 Task: Make in the project AgileLounge an epic 'Internet of Things (IoT) implementation'. Create in the project AgileLounge an epic 'Digital transformation'. Add in the project AgileLounge an epic 'Agile process optimization'
Action: Mouse moved to (206, 60)
Screenshot: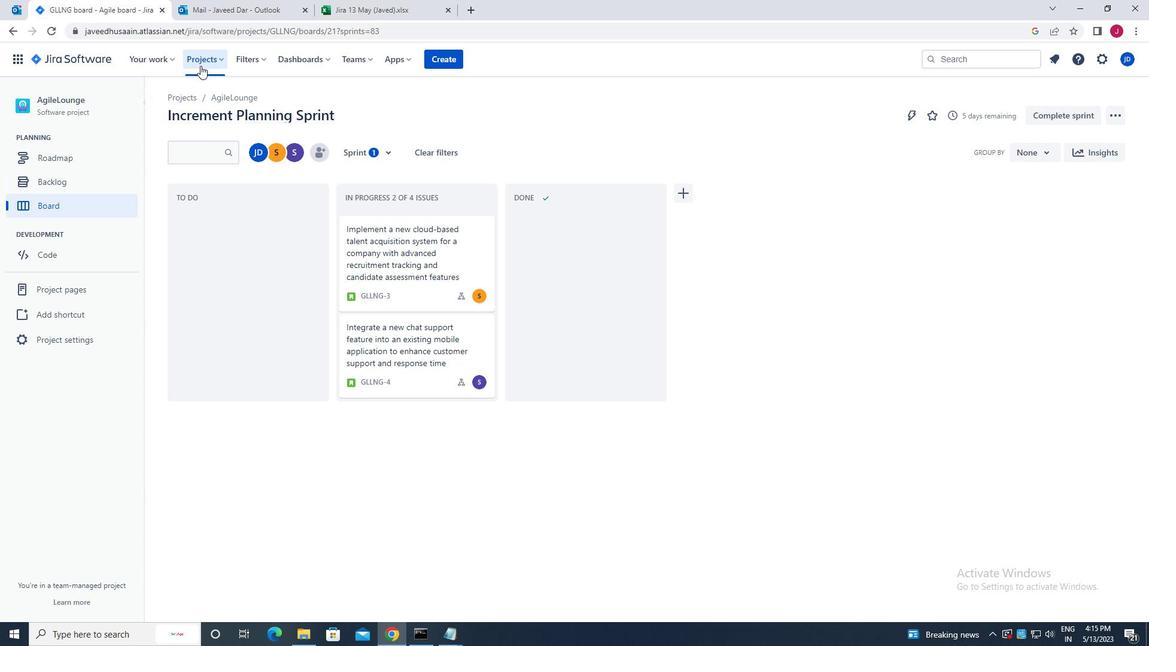 
Action: Mouse pressed left at (206, 60)
Screenshot: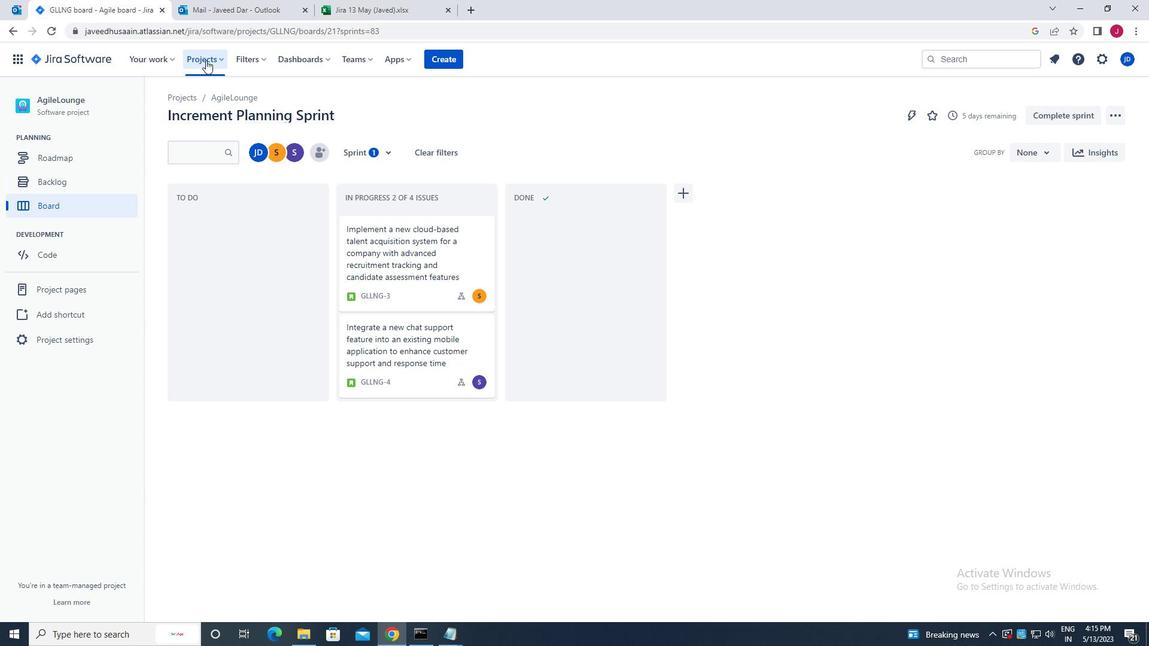
Action: Mouse moved to (261, 106)
Screenshot: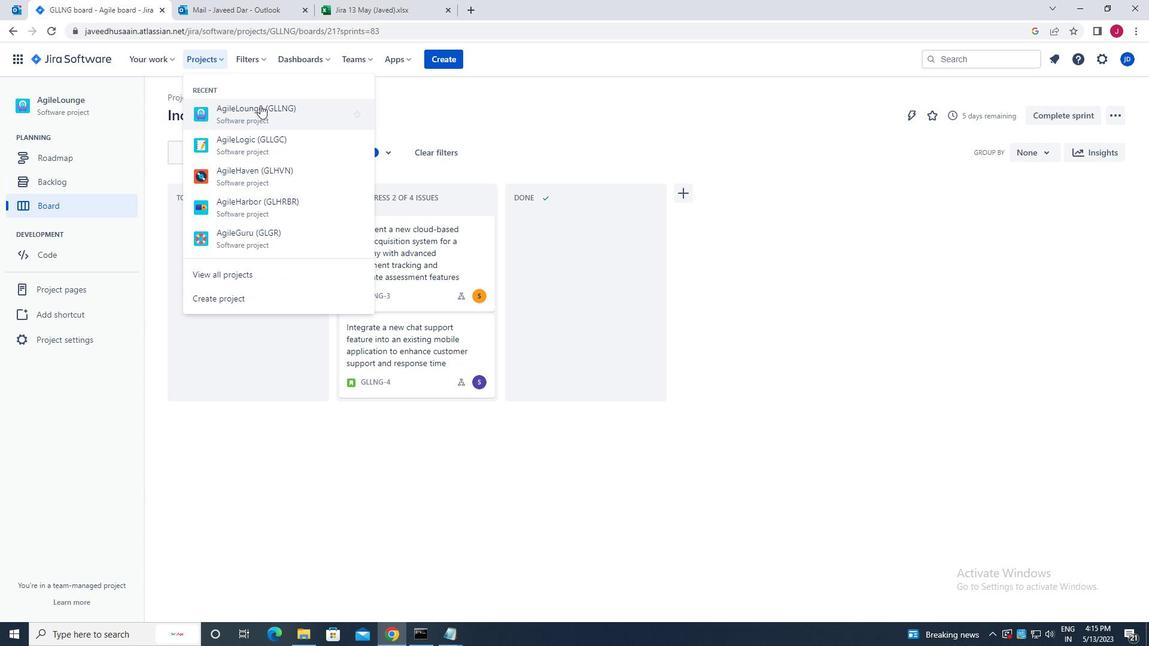 
Action: Mouse pressed left at (261, 106)
Screenshot: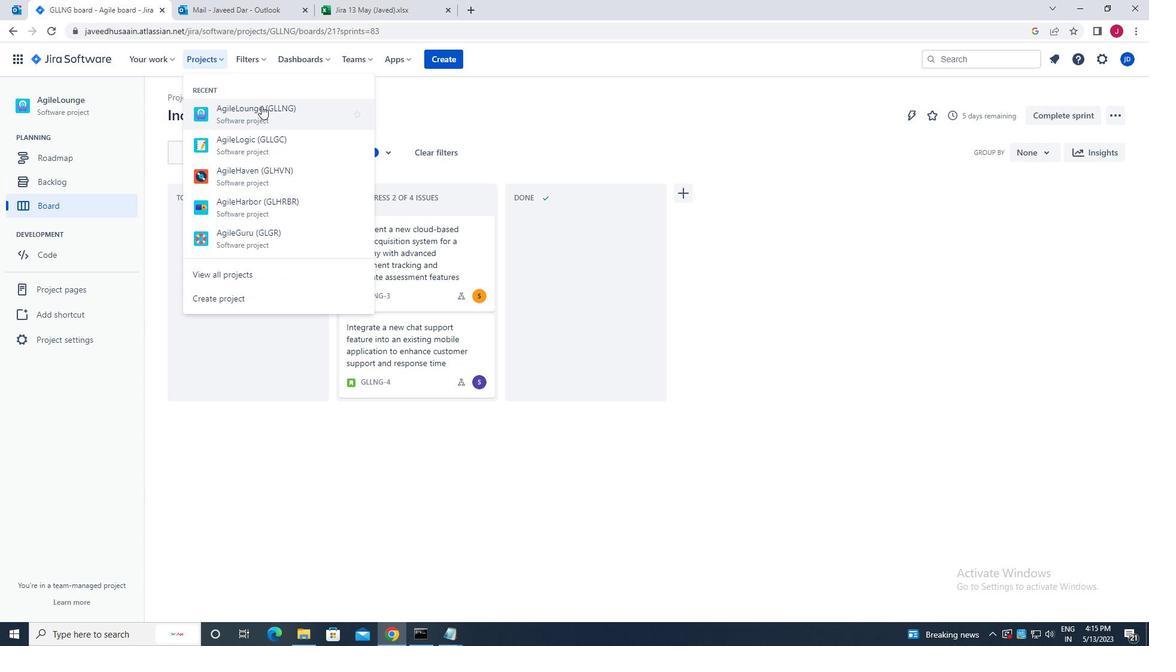 
Action: Mouse moved to (74, 185)
Screenshot: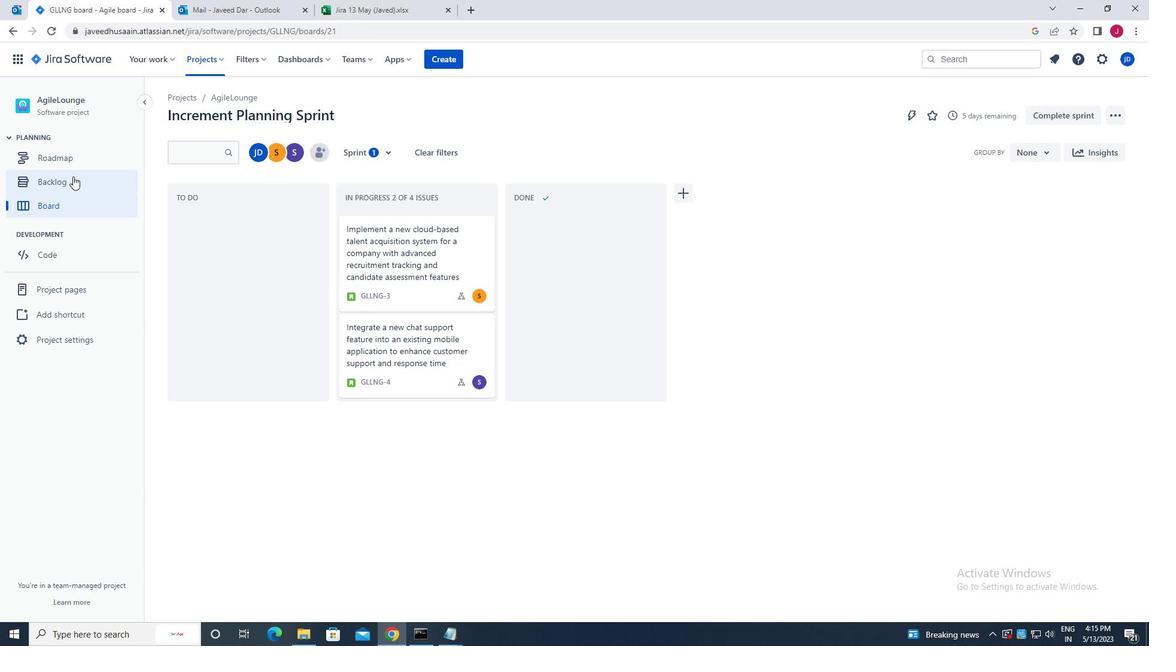 
Action: Mouse pressed left at (74, 185)
Screenshot: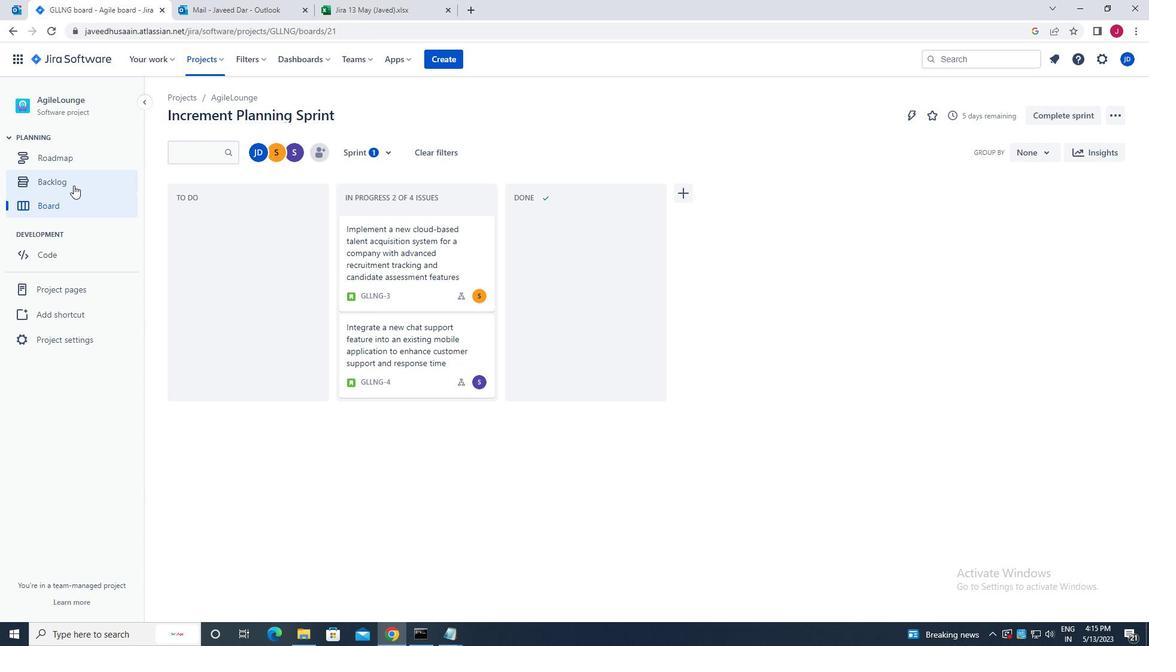 
Action: Mouse moved to (359, 151)
Screenshot: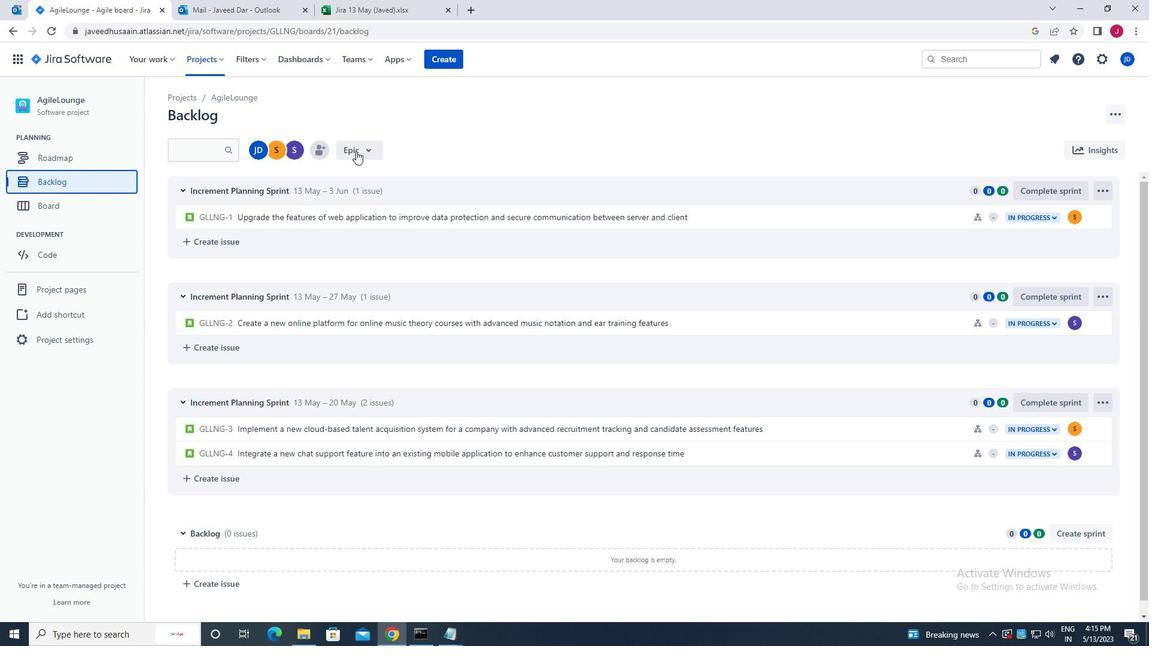 
Action: Mouse pressed left at (359, 151)
Screenshot: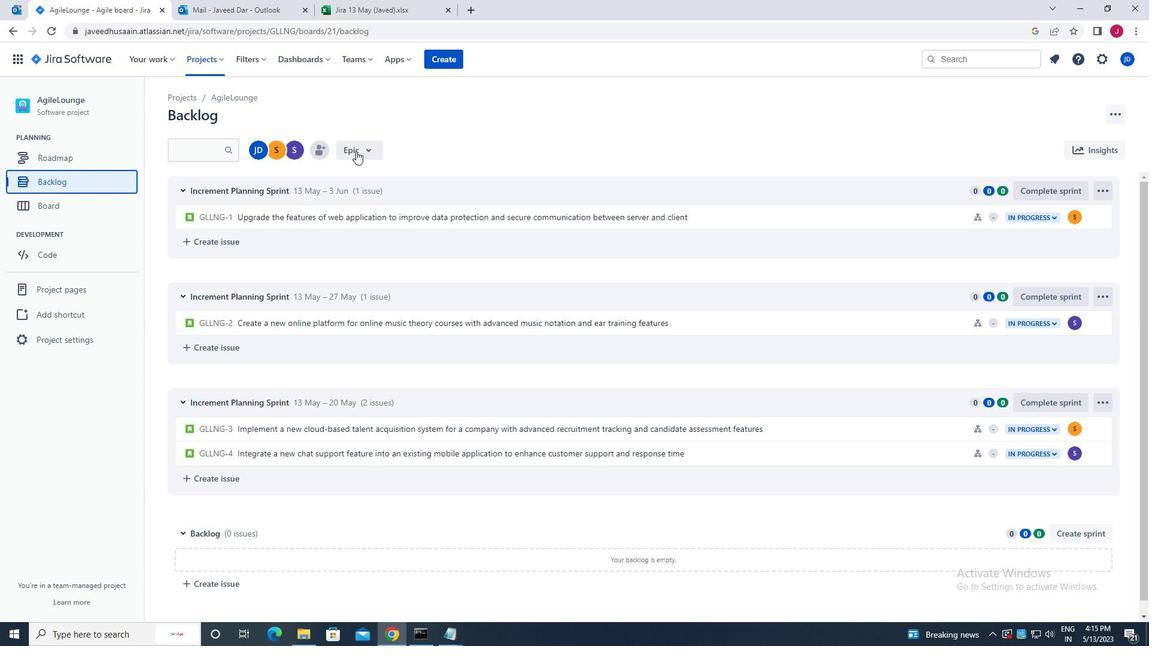 
Action: Mouse moved to (364, 223)
Screenshot: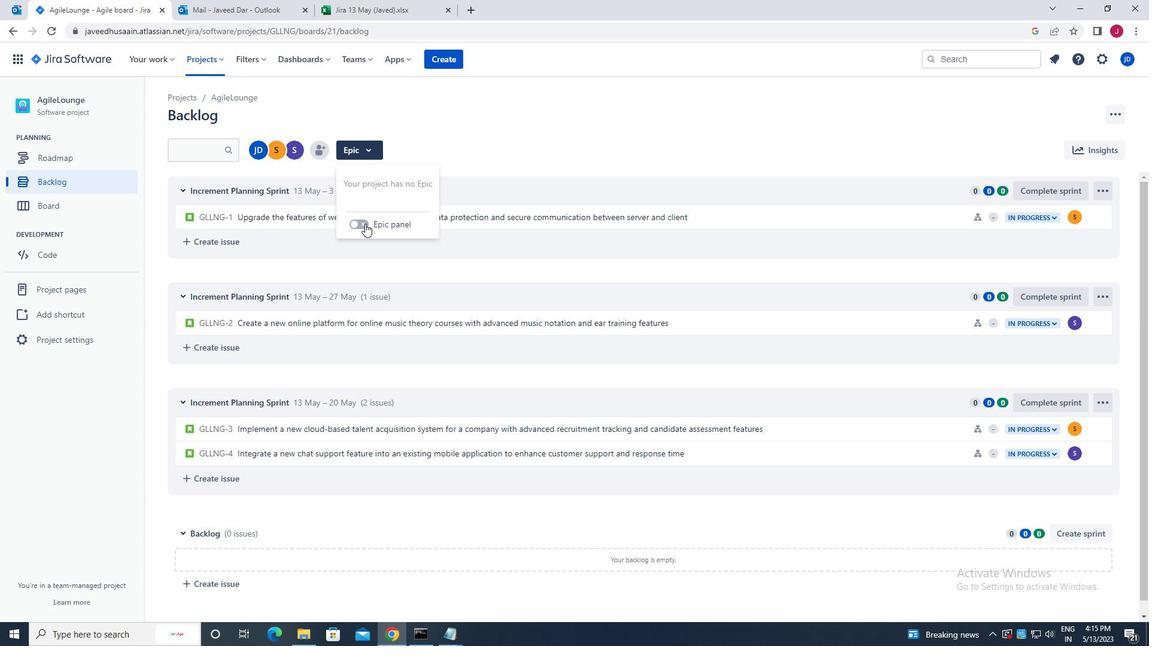
Action: Mouse pressed left at (364, 223)
Screenshot: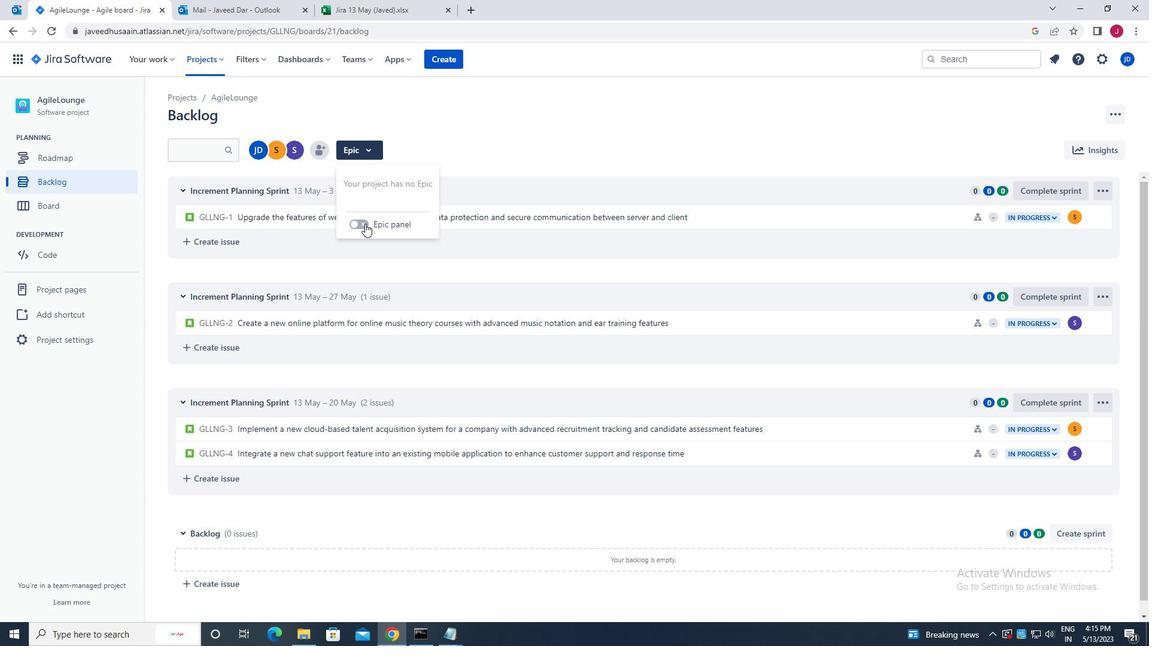 
Action: Mouse moved to (252, 417)
Screenshot: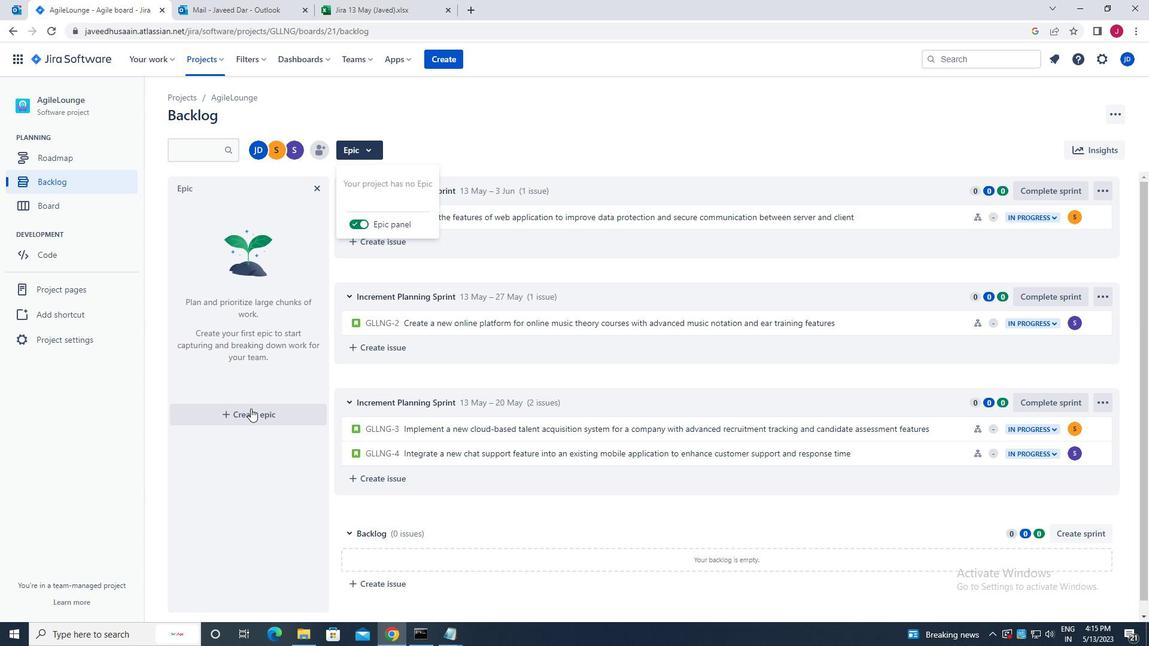 
Action: Mouse pressed left at (252, 417)
Screenshot: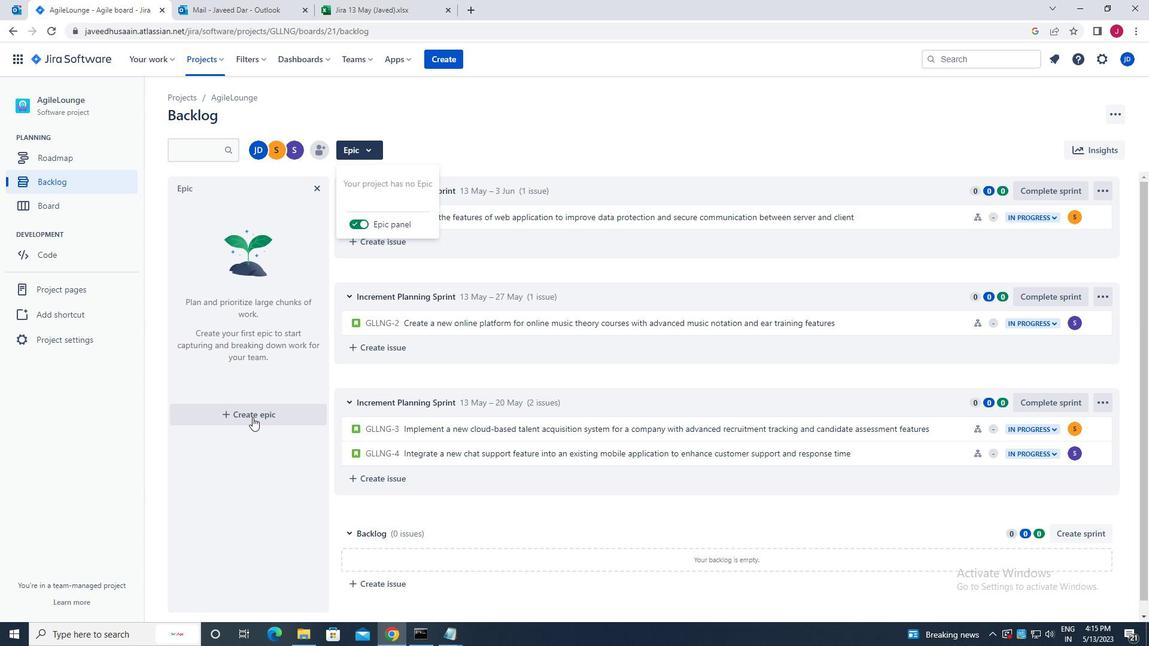 
Action: Mouse moved to (250, 417)
Screenshot: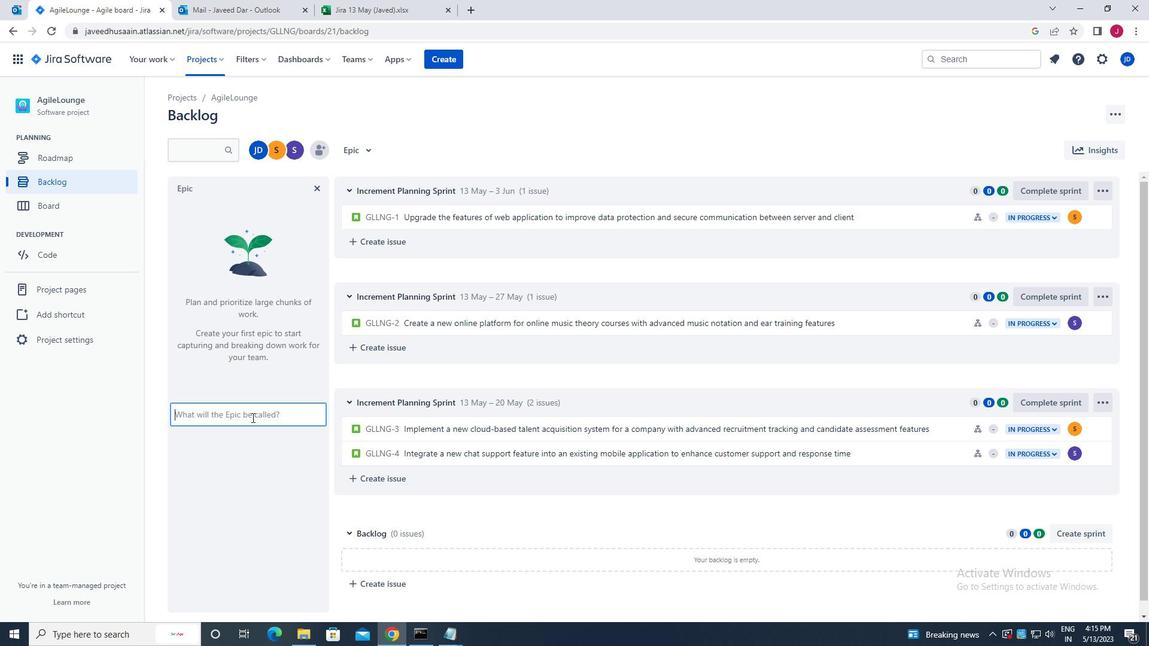 
Action: Mouse pressed left at (250, 417)
Screenshot: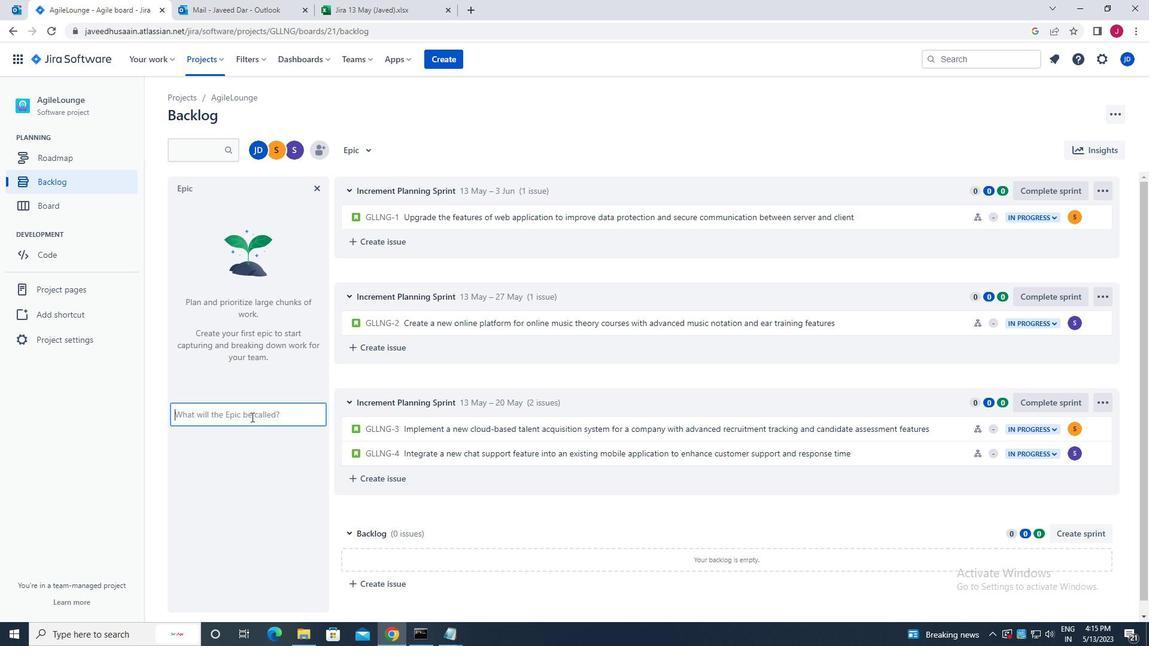 
Action: Mouse moved to (246, 415)
Screenshot: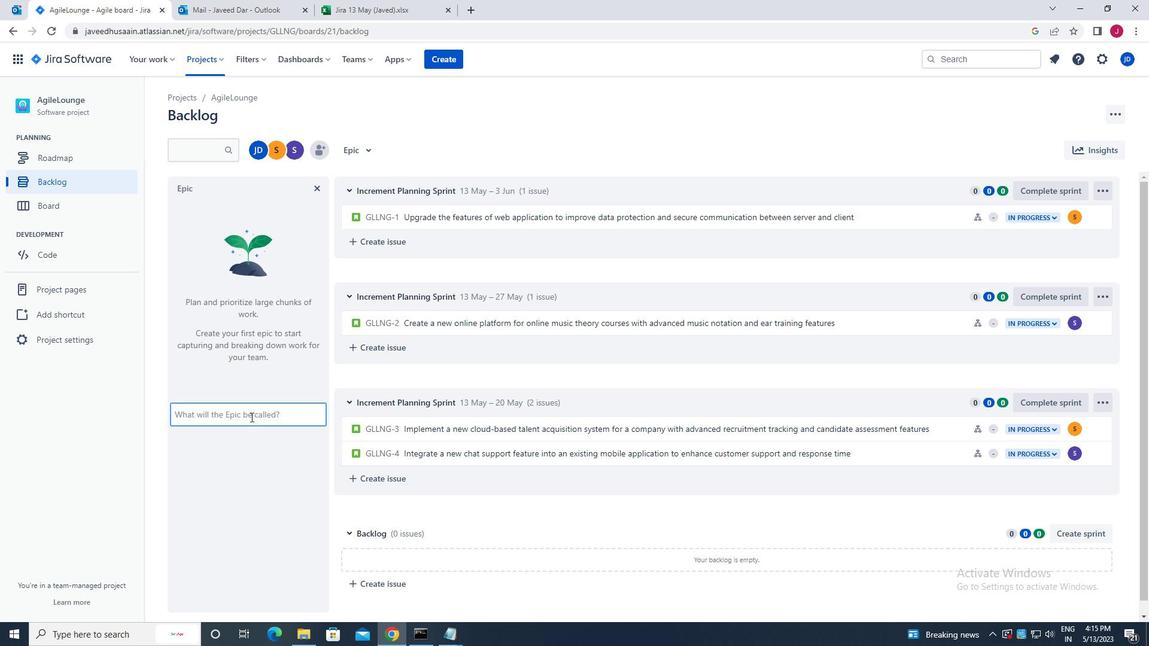 
Action: Key pressed i<Key.caps_lock>nternet<Key.space>of<Key.space><Key.caps_lock>t<Key.caps_lock>hings<Key.space><Key.shift_r>(<Key.caps_lock>i<Key.caps_lock>o<Key.caps_lock>t<Key.shift_r><Key.shift_r><Key.shift_r><Key.shift_r>)<Key.space><Key.caps_lock>implementation<Key.enter>
Screenshot: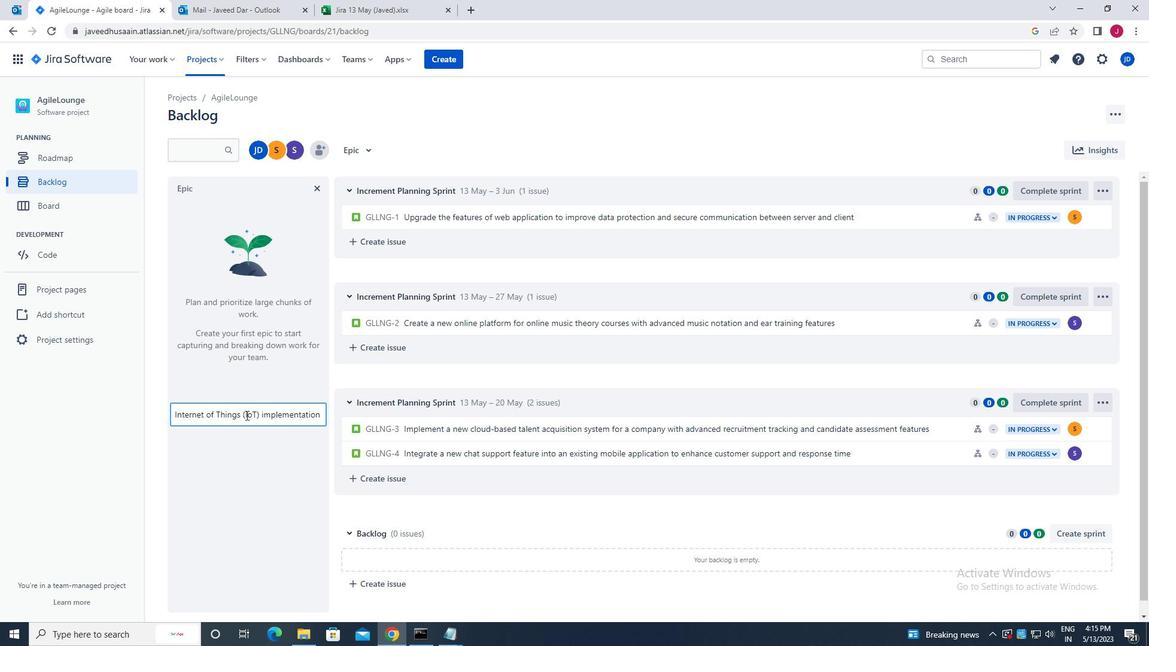 
Action: Mouse moved to (223, 285)
Screenshot: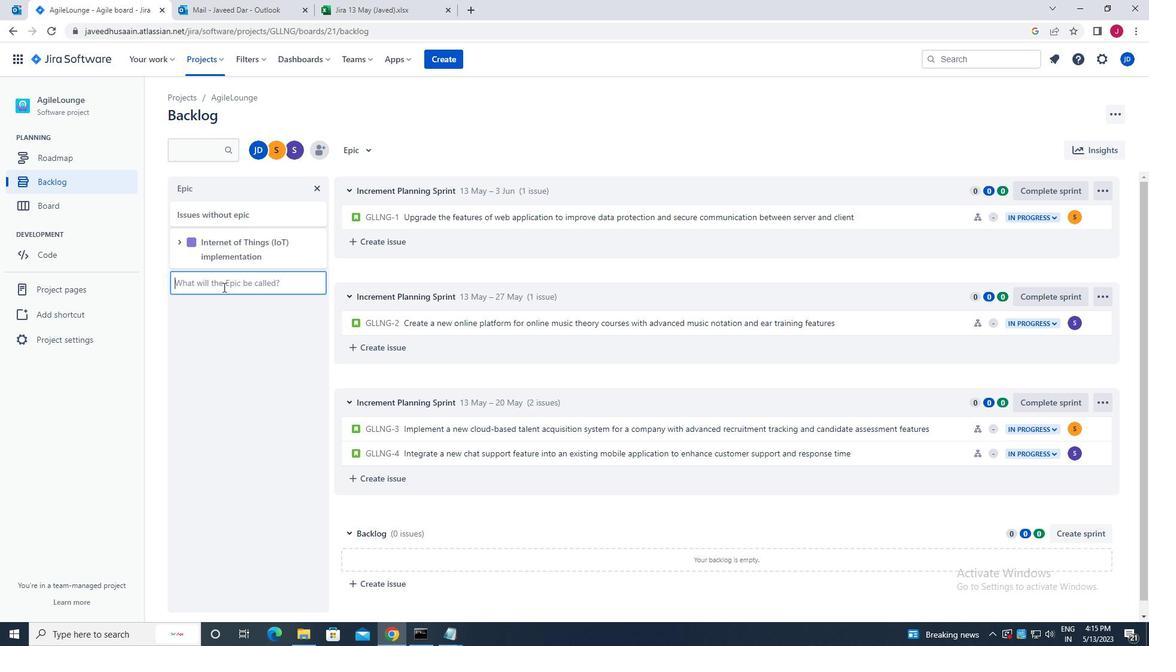 
Action: Mouse pressed left at (223, 285)
Screenshot: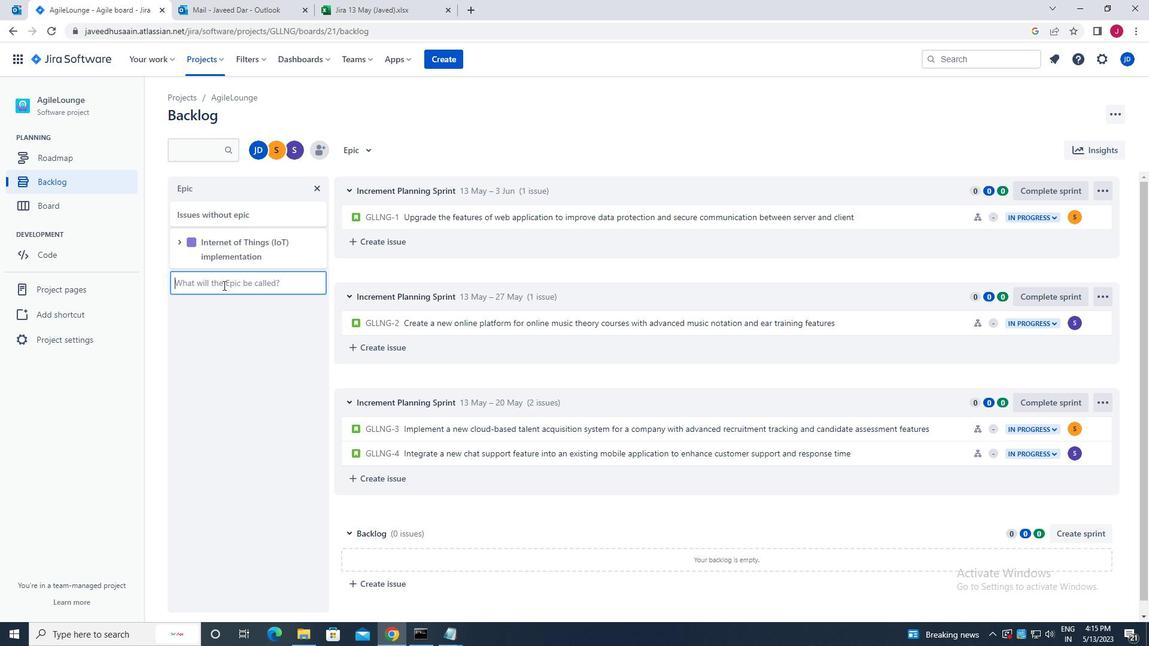 
Action: Key pressed <Key.caps_lock>d<Key.caps_lock>igital<Key.space>transformation<Key.enter>
Screenshot: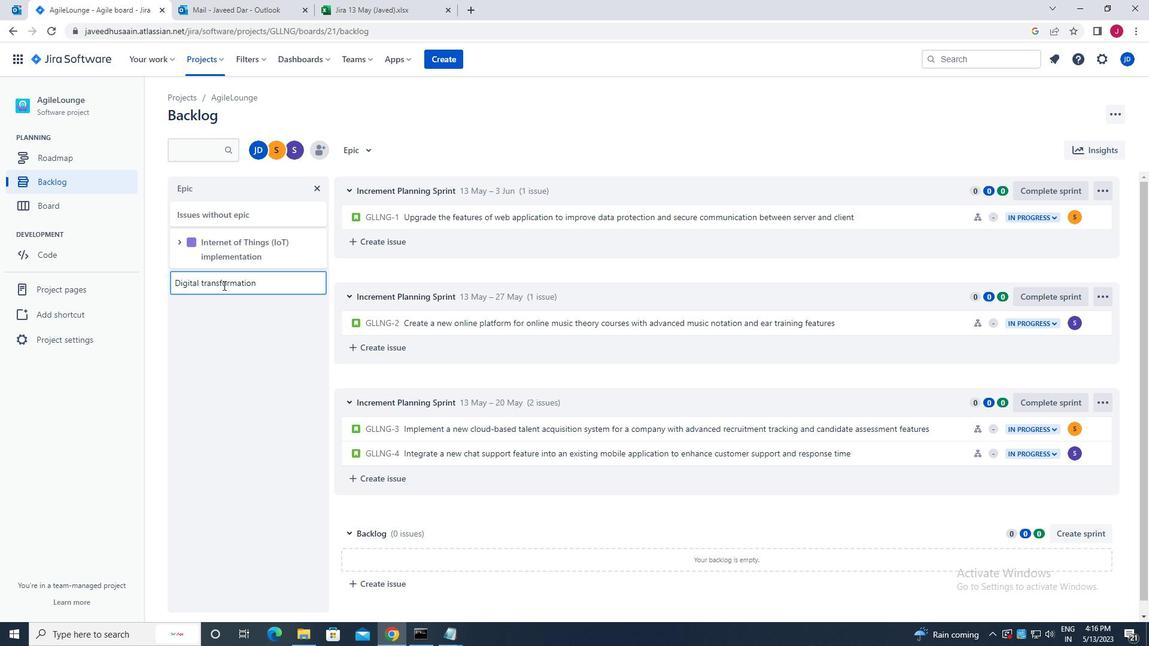 
Action: Mouse moved to (237, 311)
Screenshot: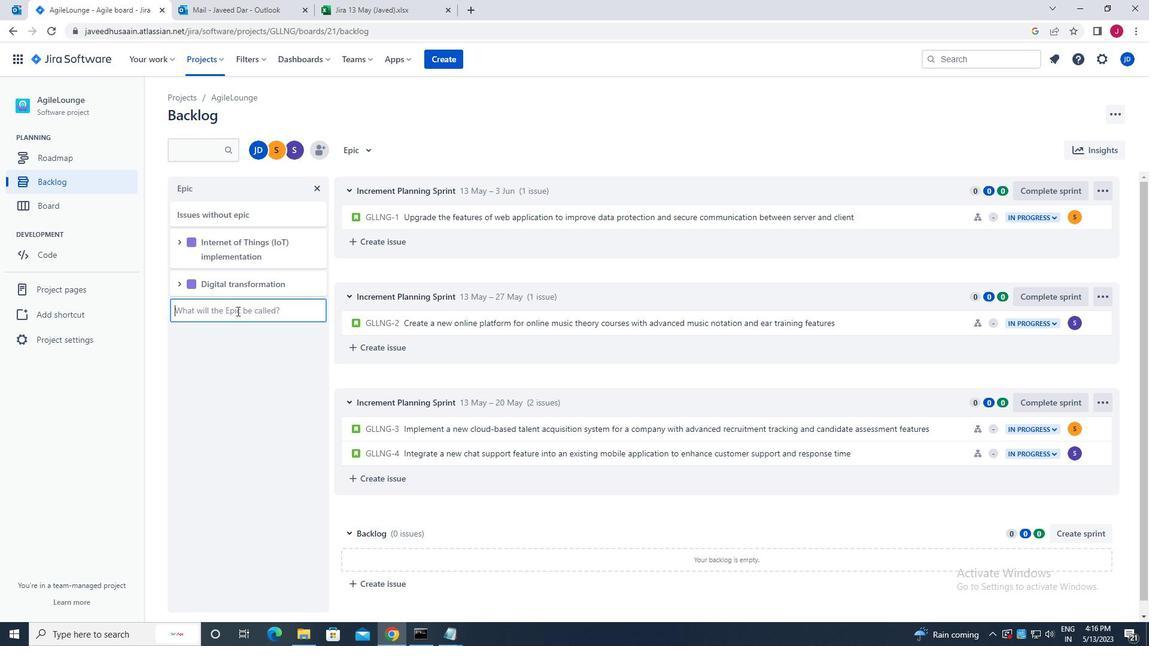 
Action: Mouse pressed left at (237, 311)
Screenshot: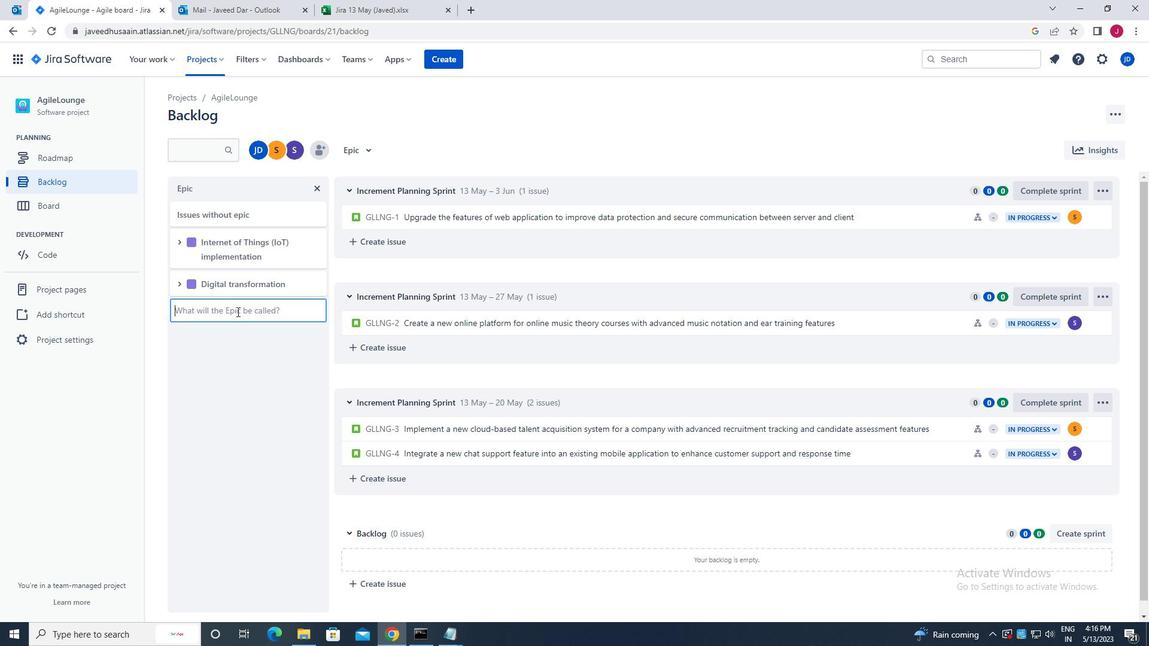 
Action: Mouse moved to (238, 312)
Screenshot: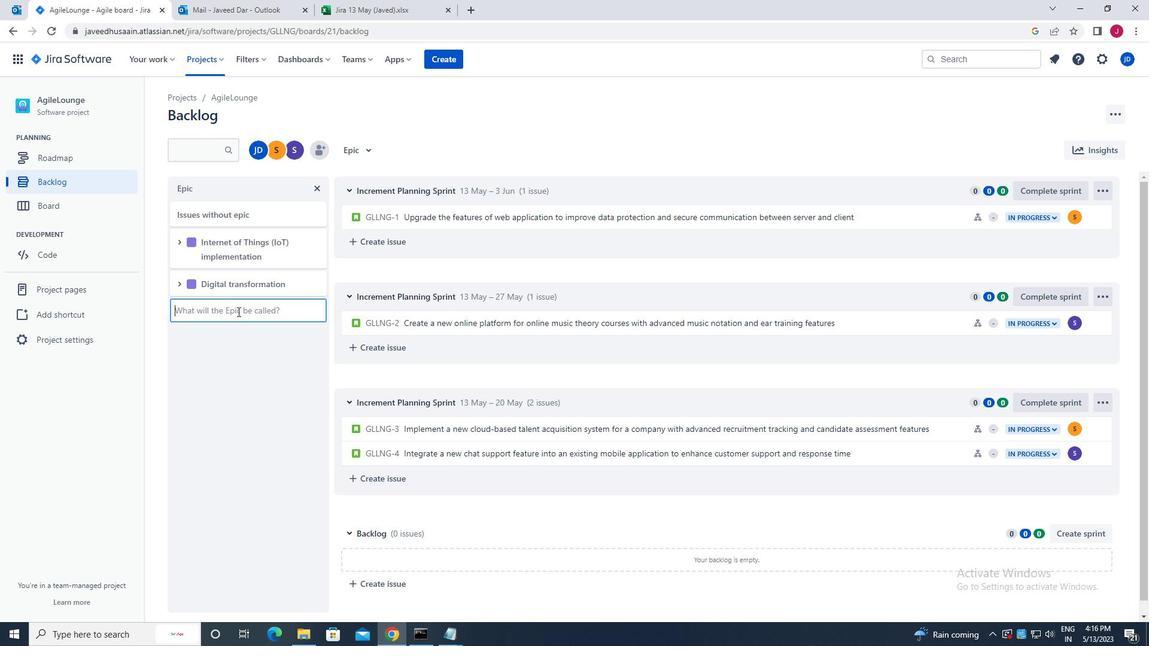 
Action: Key pressed <Key.caps_lock>a<Key.caps_lock>gile<Key.space>process<Key.space>optimization<Key.enter>
Screenshot: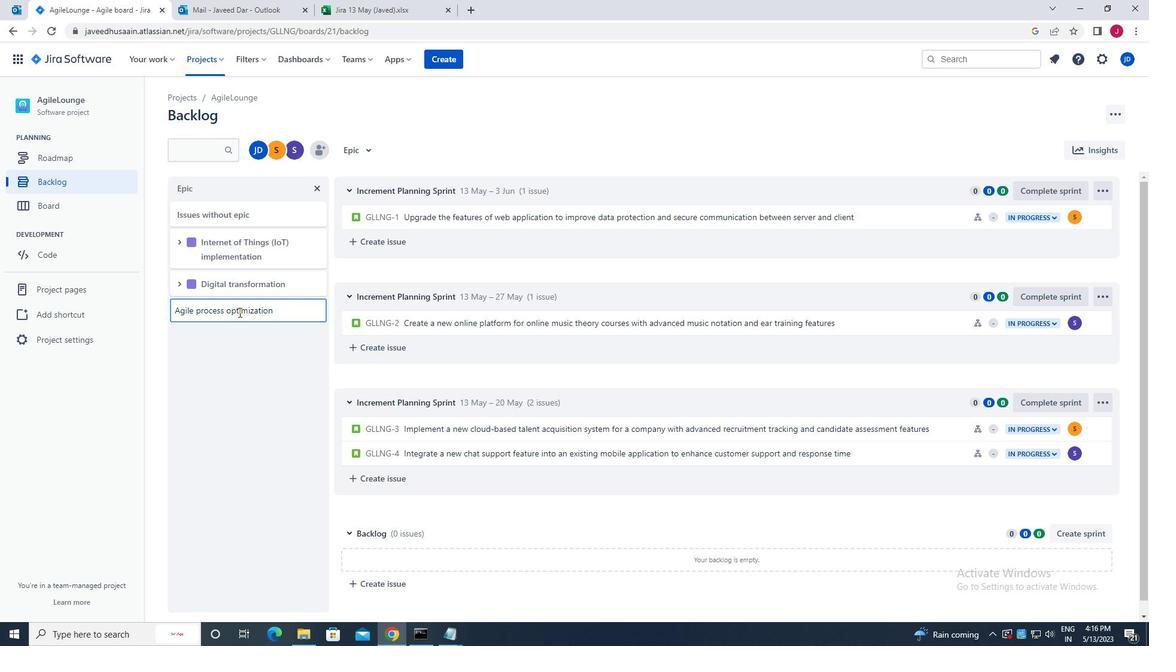 
Action: Mouse moved to (298, 375)
Screenshot: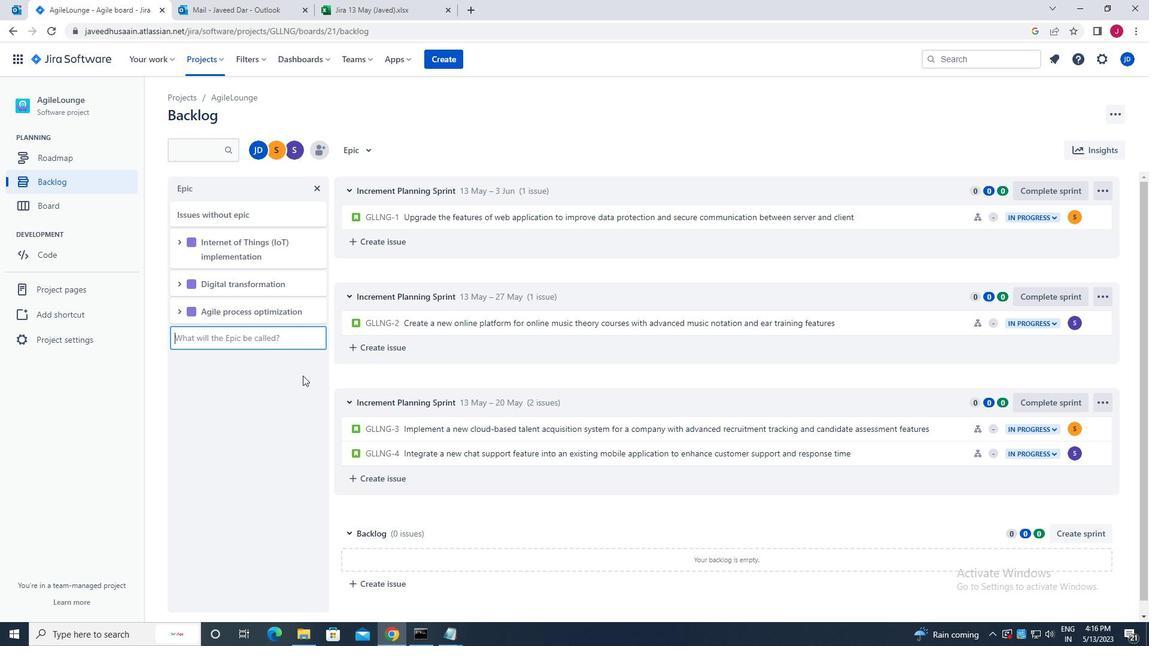 
